 Task: Create a section Flash Forward and in the section, add a milestone Software Asset Management in the project BarTech
Action: Mouse moved to (281, 453)
Screenshot: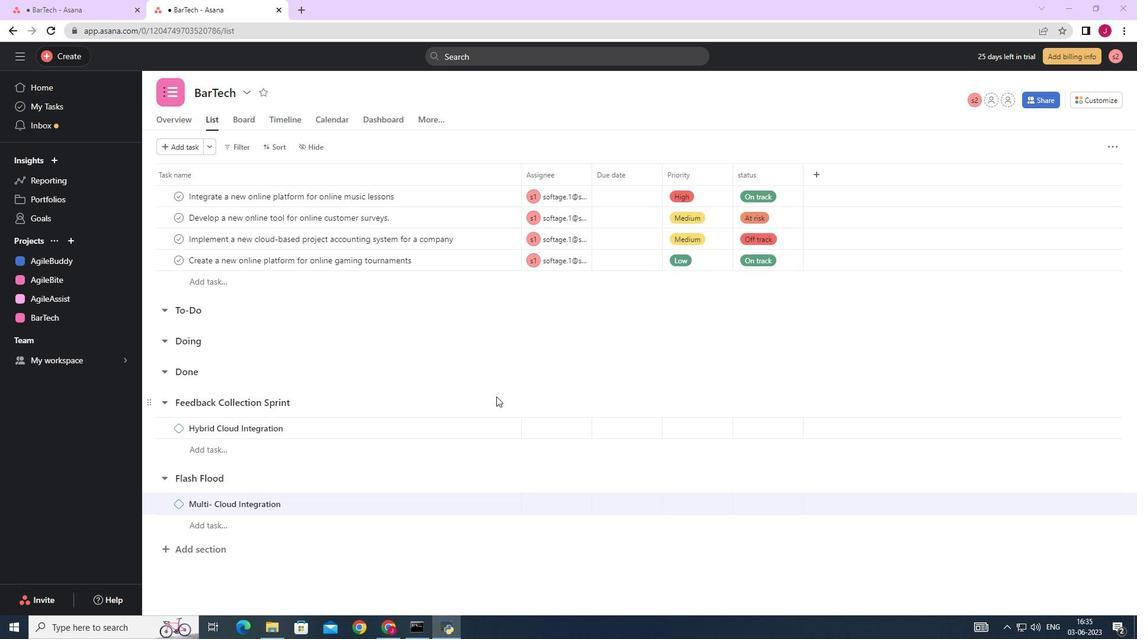
Action: Mouse scrolled (281, 452) with delta (0, 0)
Screenshot: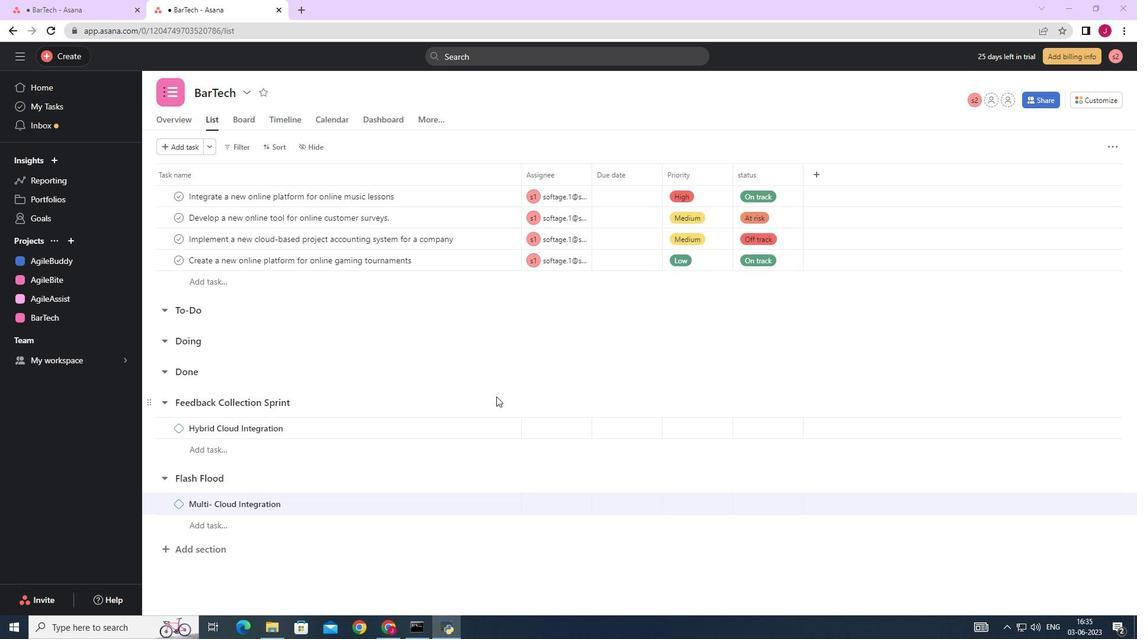 
Action: Mouse moved to (281, 453)
Screenshot: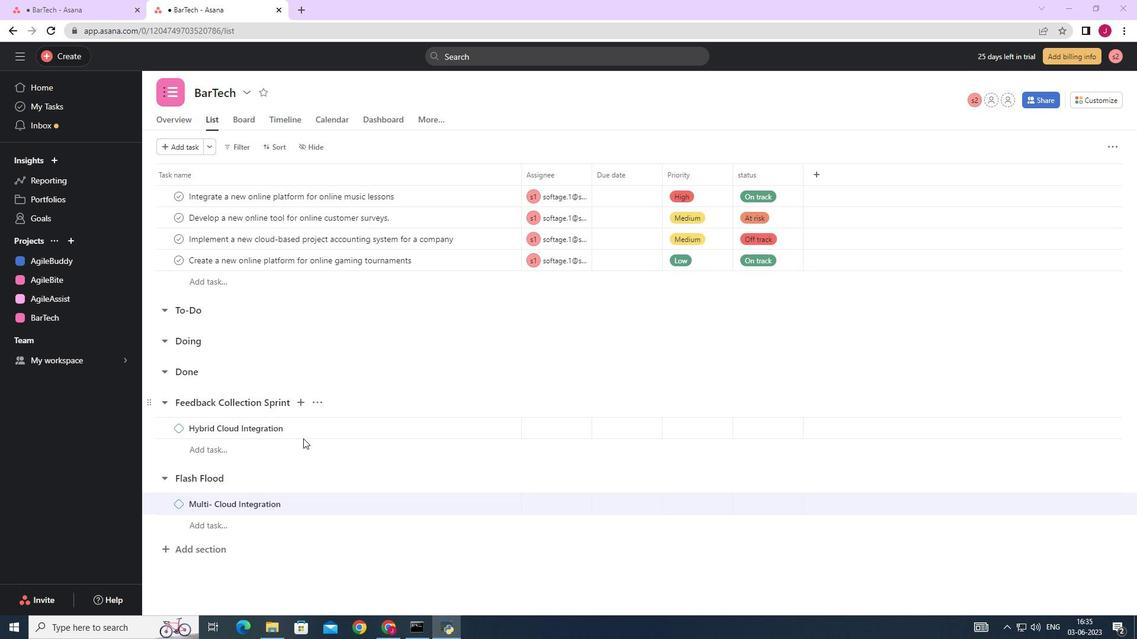 
Action: Mouse scrolled (281, 453) with delta (0, 0)
Screenshot: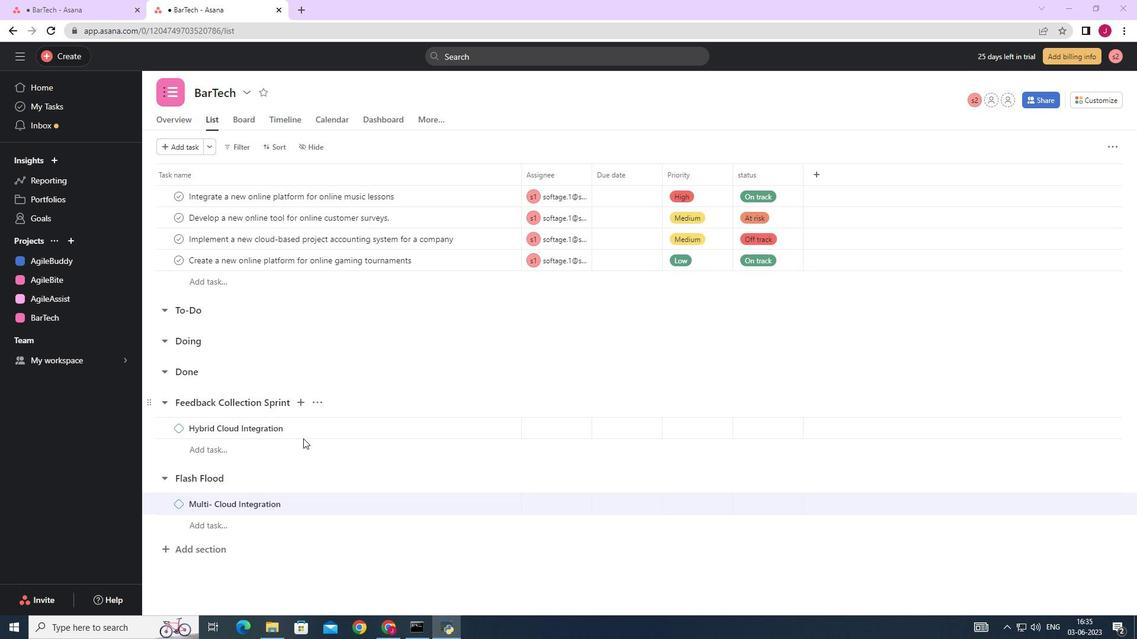 
Action: Mouse moved to (280, 455)
Screenshot: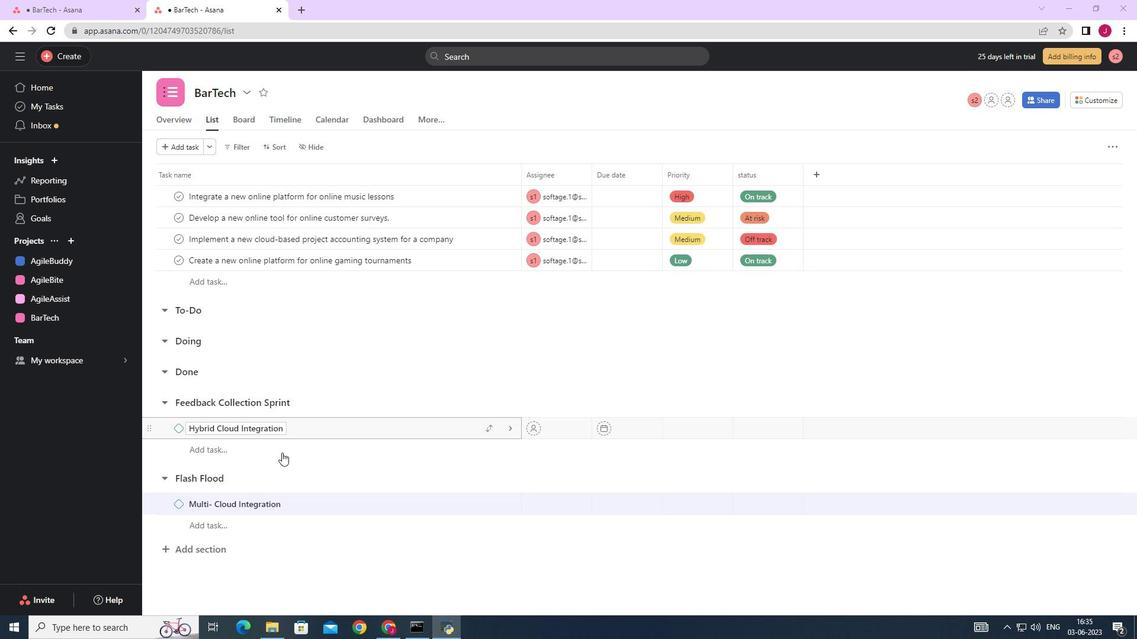 
Action: Mouse scrolled (280, 454) with delta (0, 0)
Screenshot: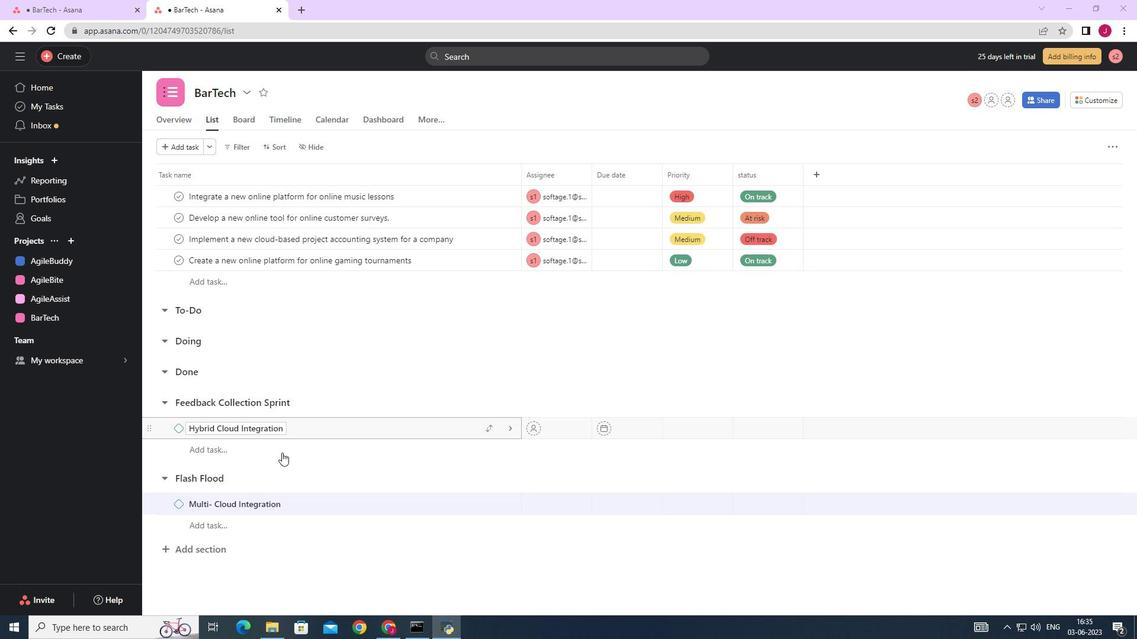 
Action: Mouse moved to (279, 457)
Screenshot: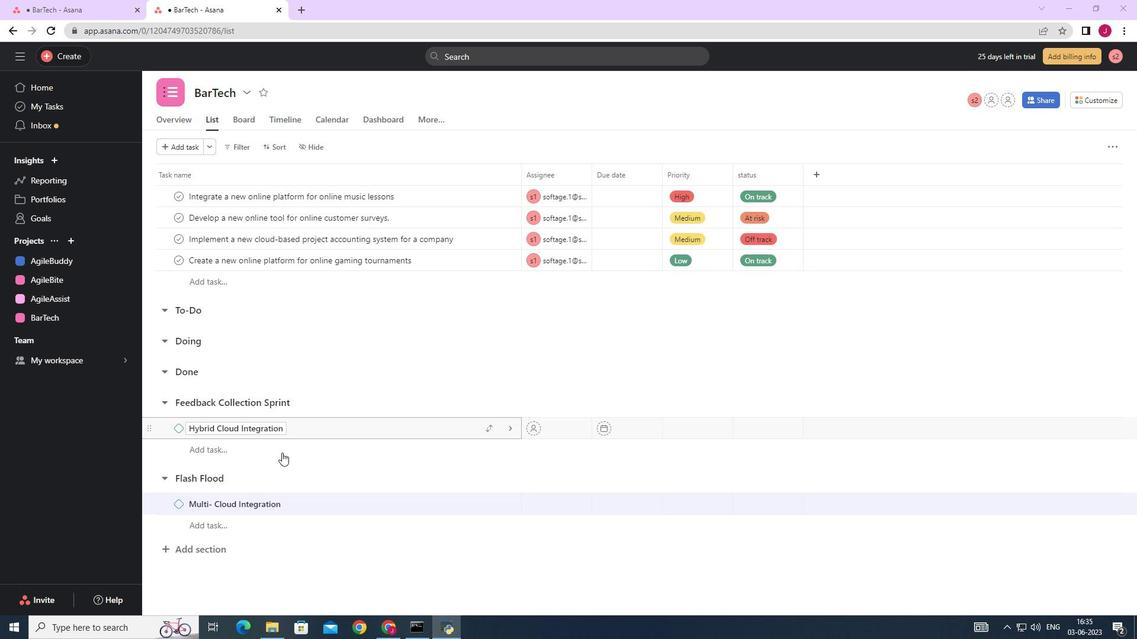 
Action: Mouse scrolled (280, 454) with delta (0, 0)
Screenshot: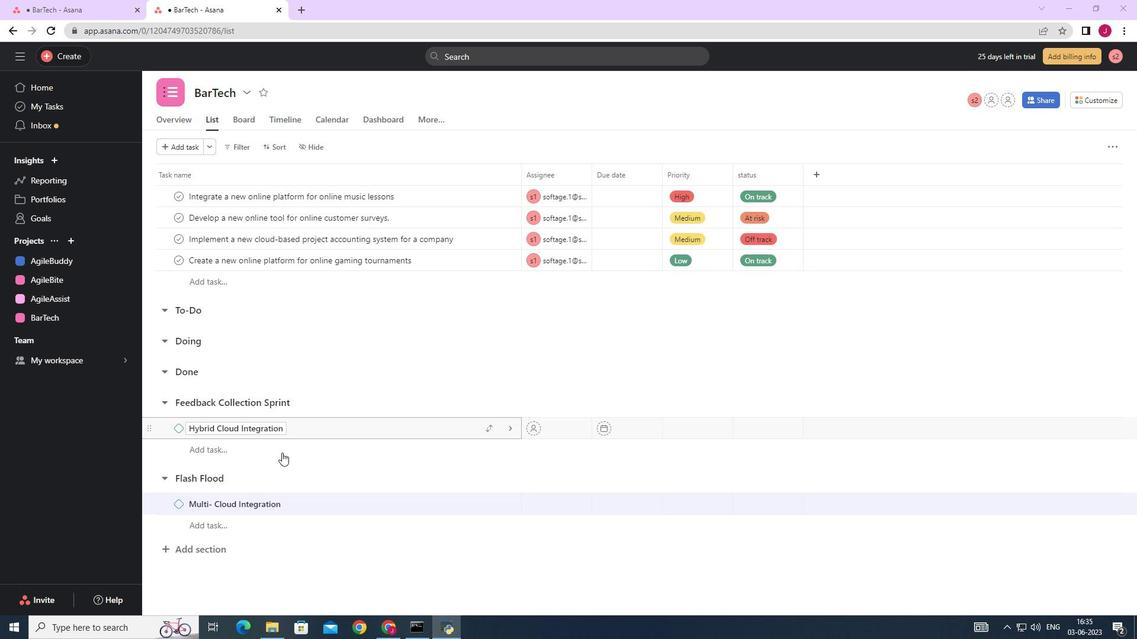 
Action: Mouse moved to (278, 459)
Screenshot: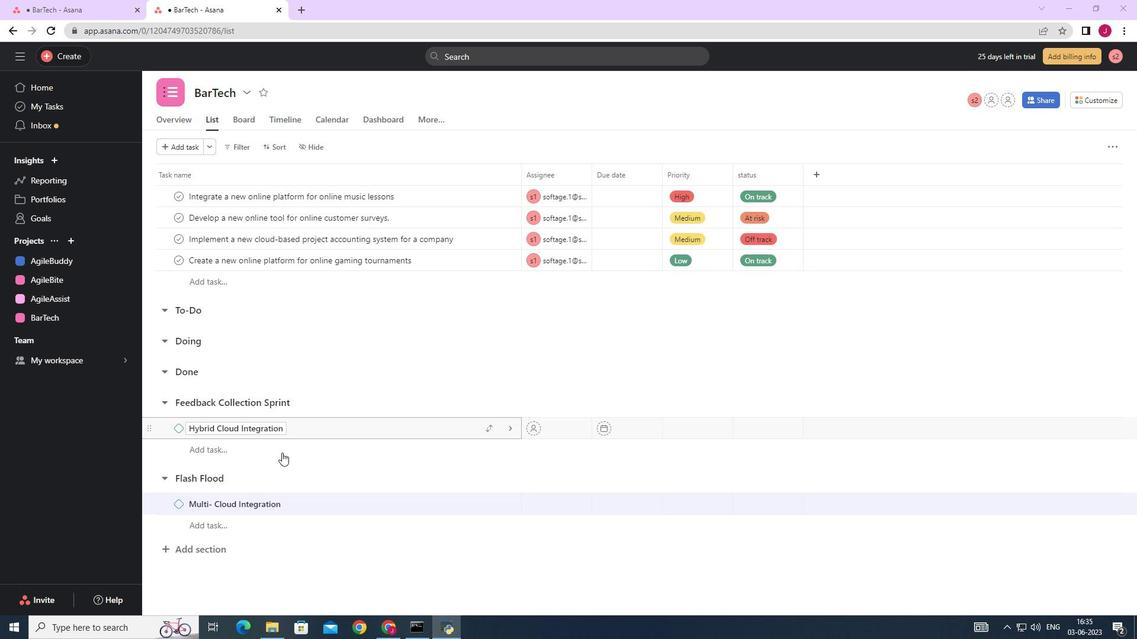
Action: Mouse scrolled (278, 459) with delta (0, 0)
Screenshot: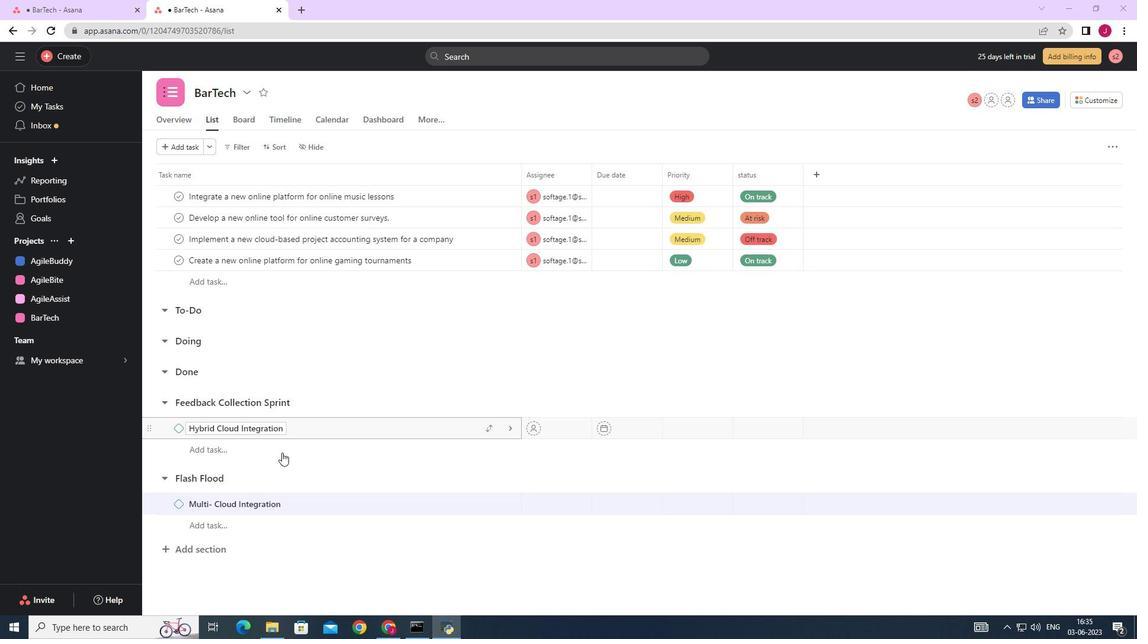 
Action: Mouse moved to (217, 553)
Screenshot: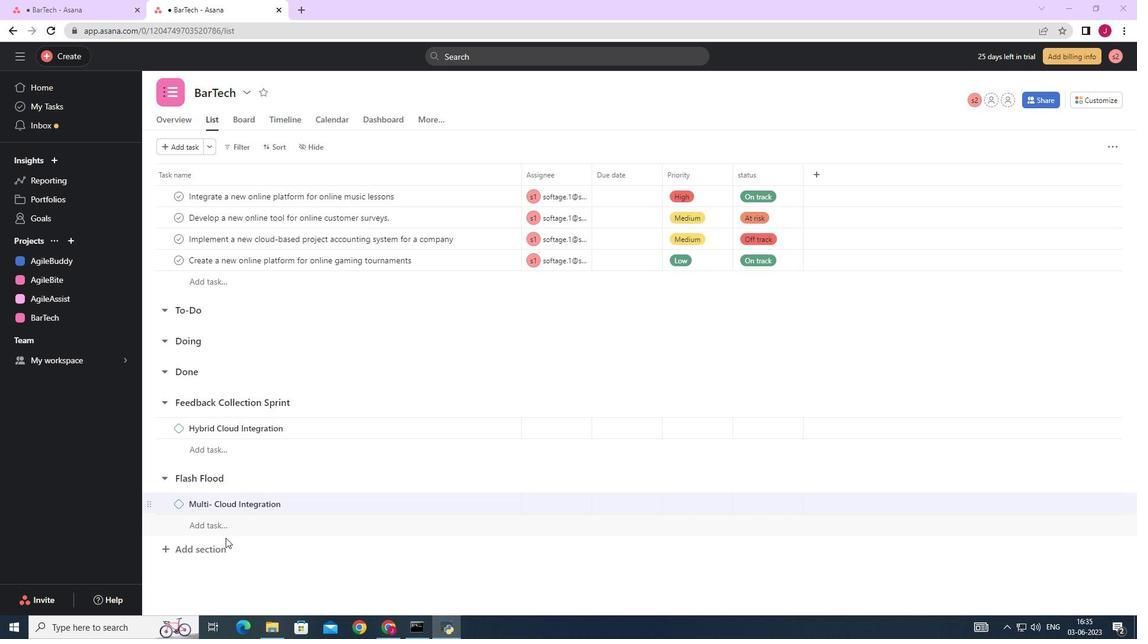
Action: Mouse pressed left at (217, 553)
Screenshot: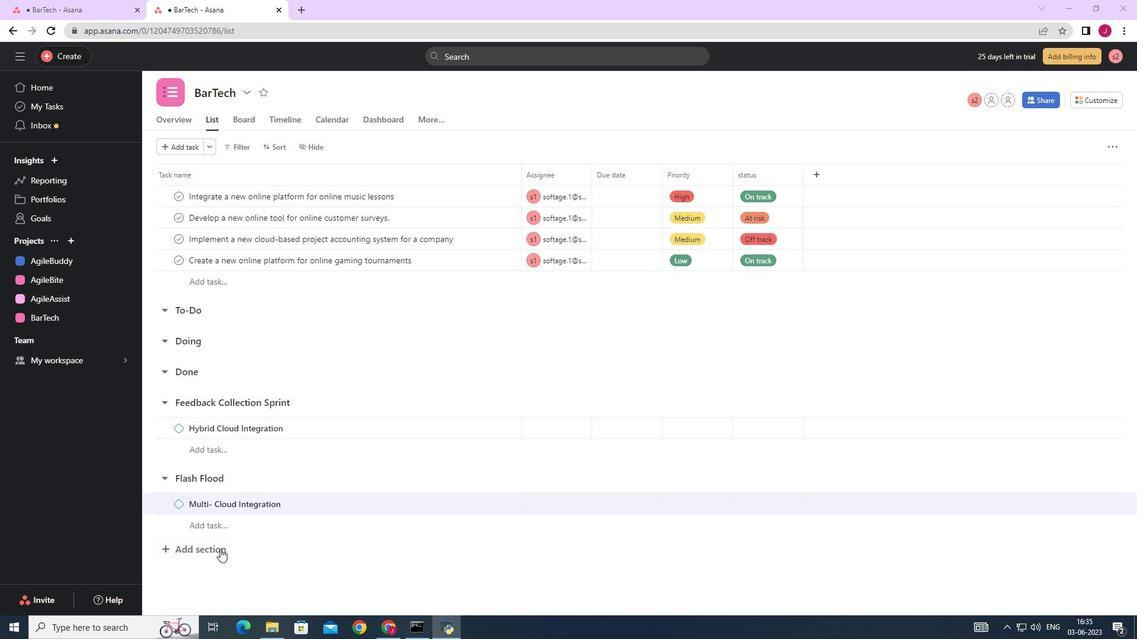 
Action: Mouse moved to (217, 552)
Screenshot: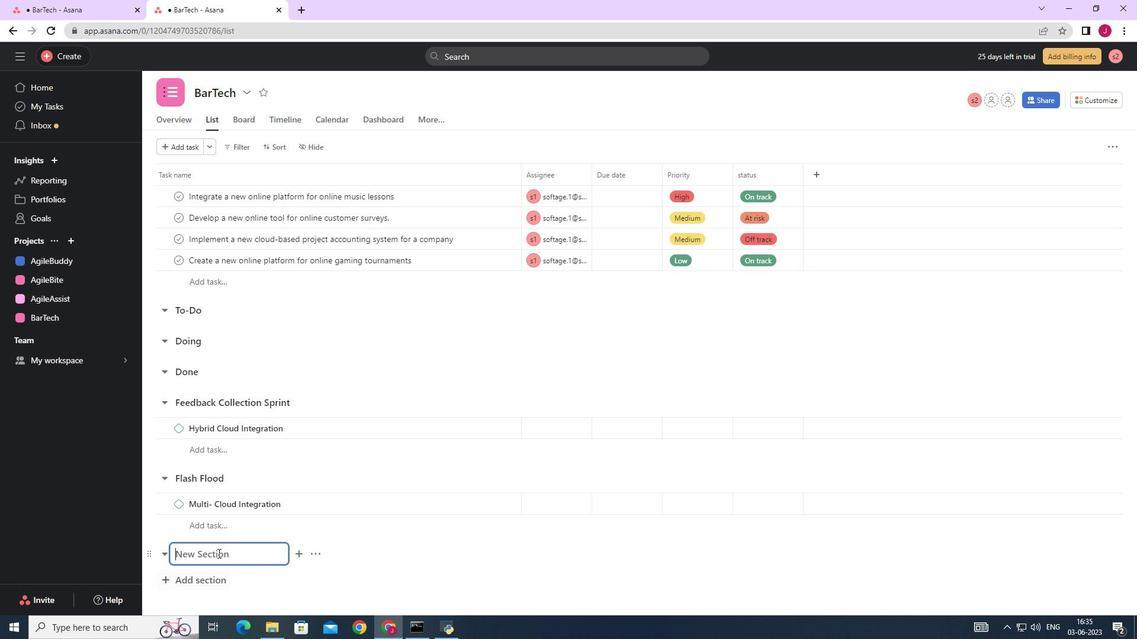 
Action: Mouse scrolled (217, 552) with delta (0, 0)
Screenshot: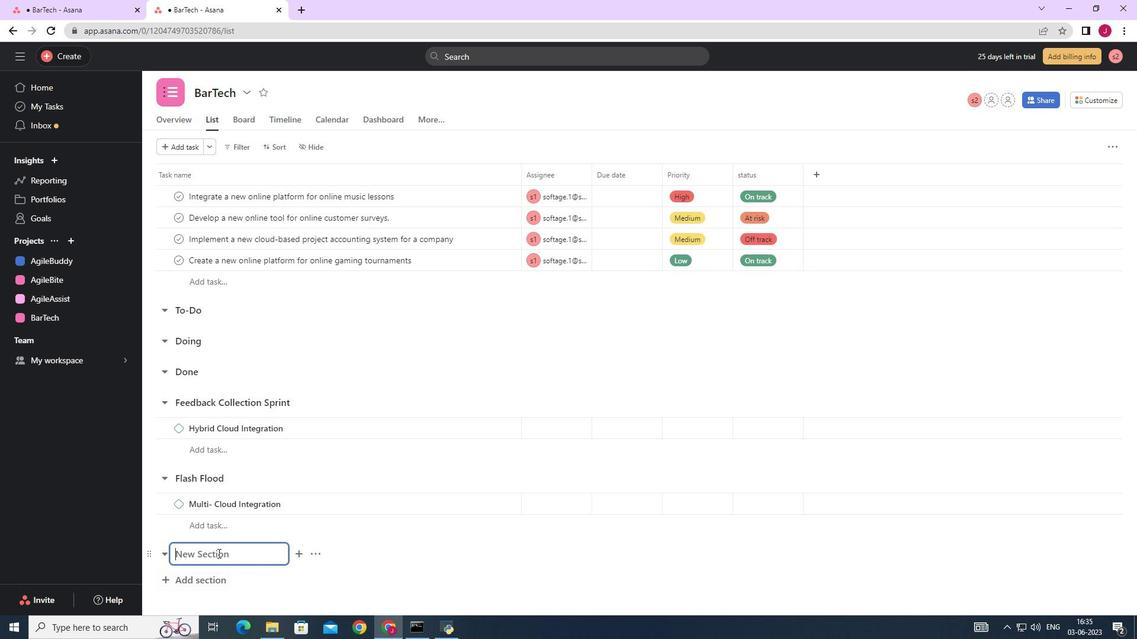 
Action: Mouse scrolled (217, 552) with delta (0, 0)
Screenshot: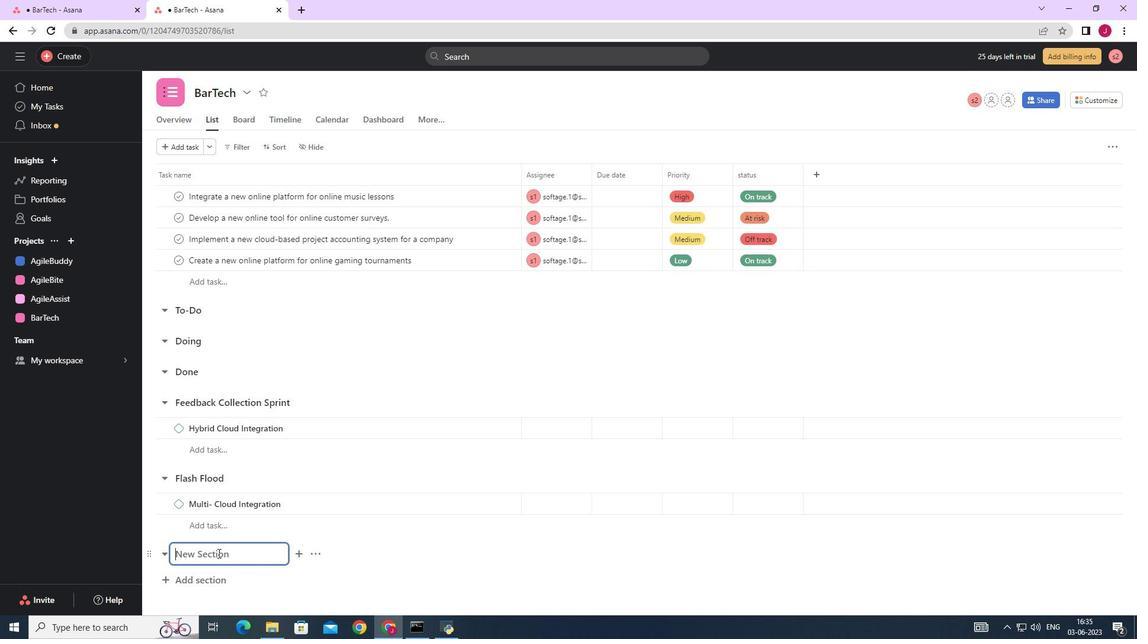 
Action: Mouse scrolled (217, 552) with delta (0, 0)
Screenshot: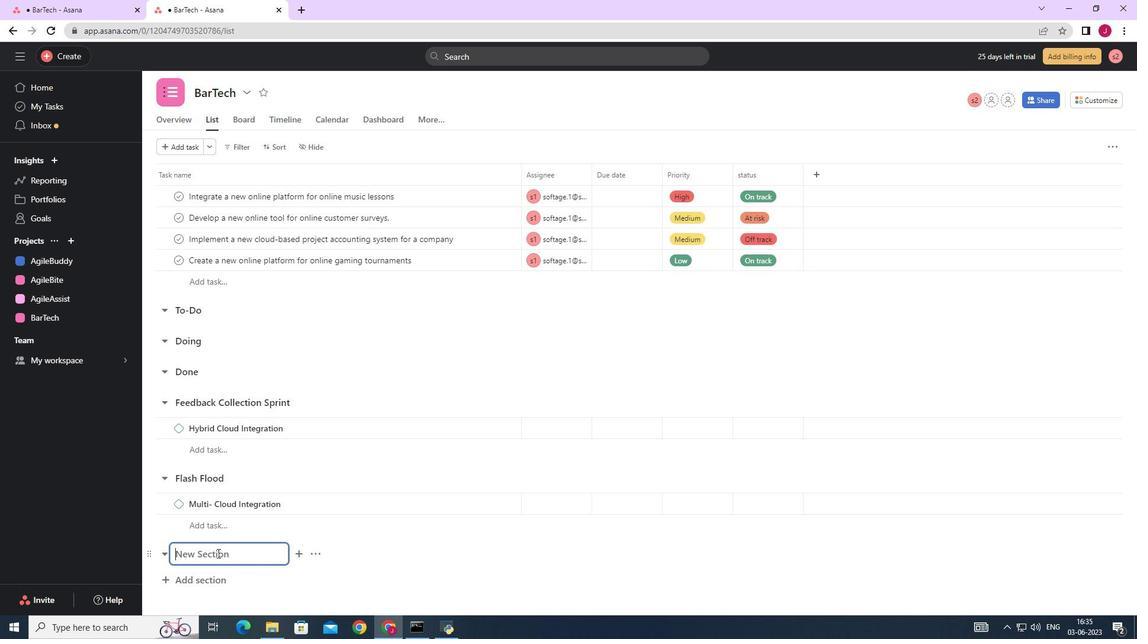 
Action: Mouse scrolled (217, 552) with delta (0, 0)
Screenshot: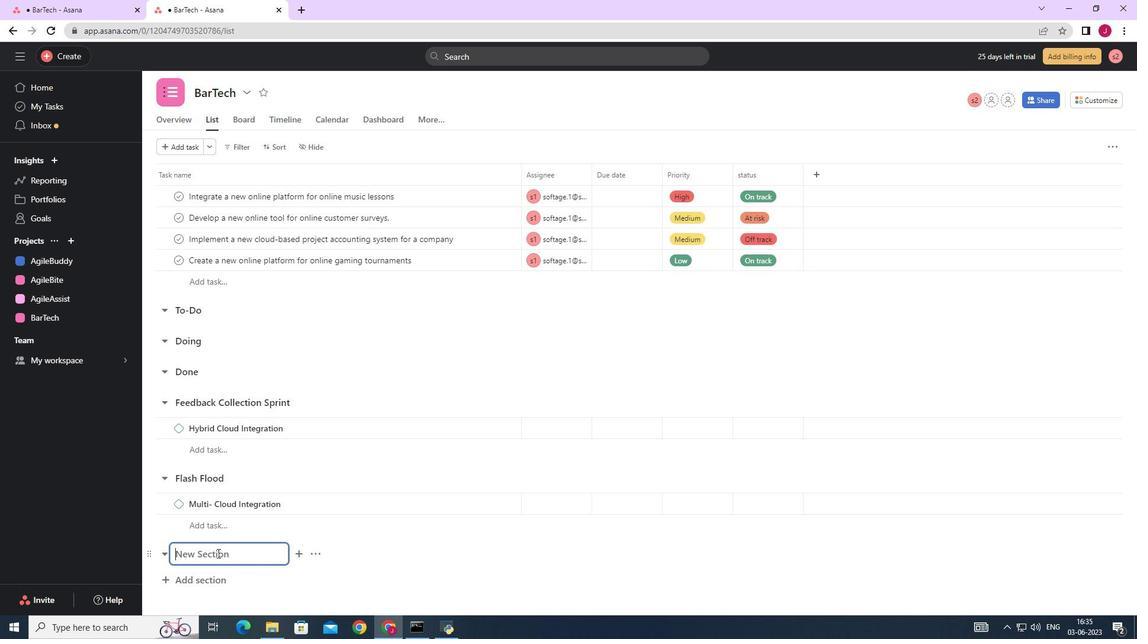 
Action: Mouse scrolled (217, 552) with delta (0, 0)
Screenshot: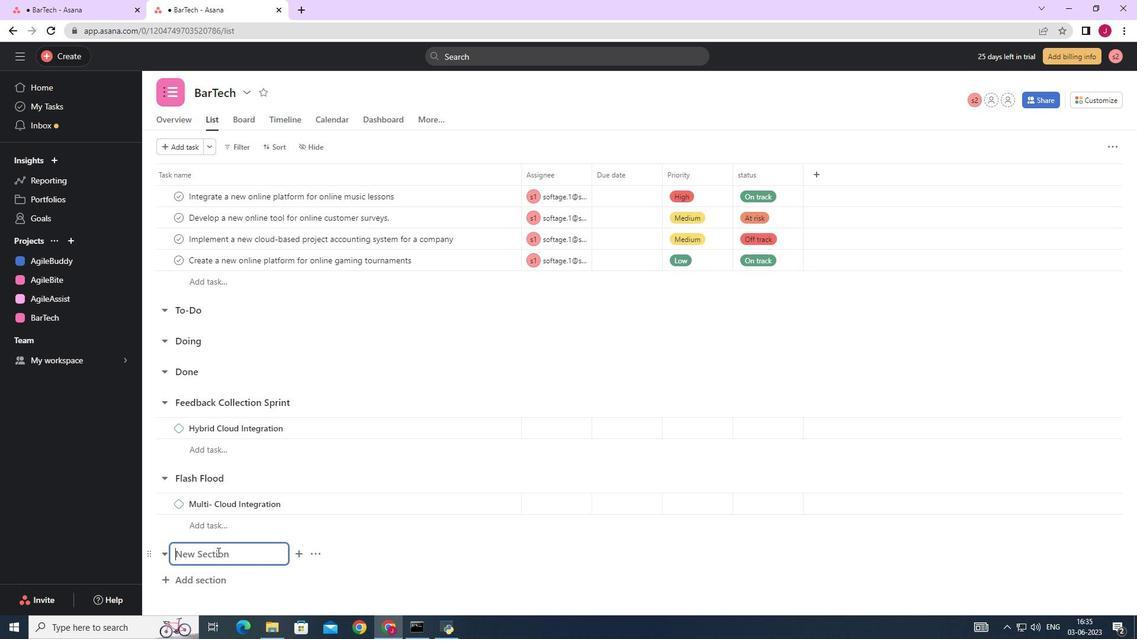 
Action: Mouse pressed left at (217, 552)
Screenshot: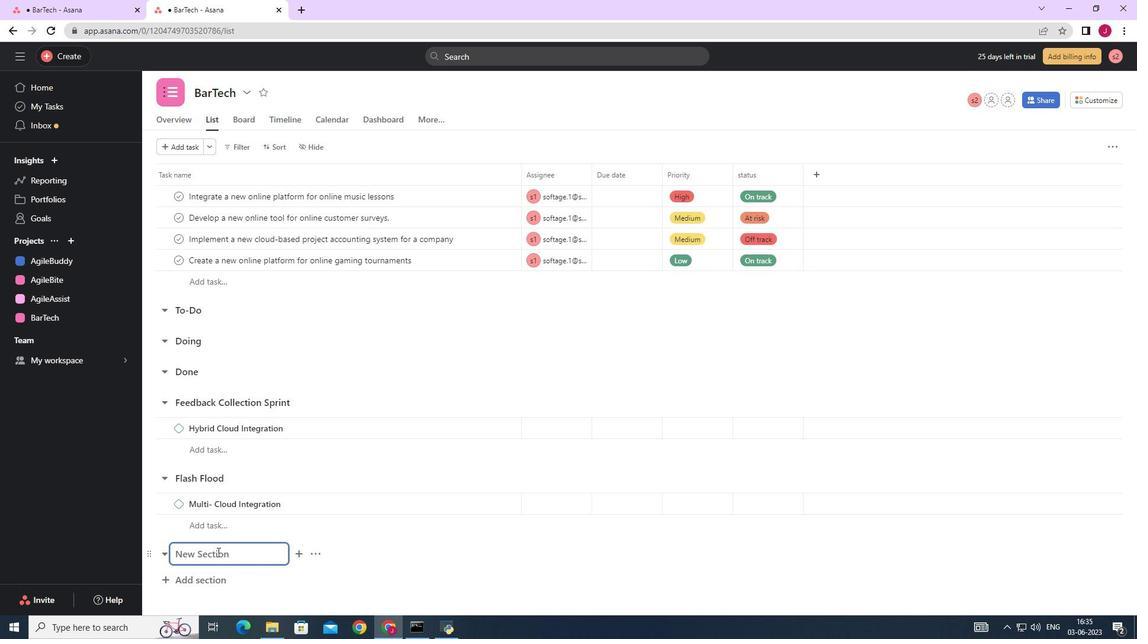 
Action: Mouse moved to (217, 552)
Screenshot: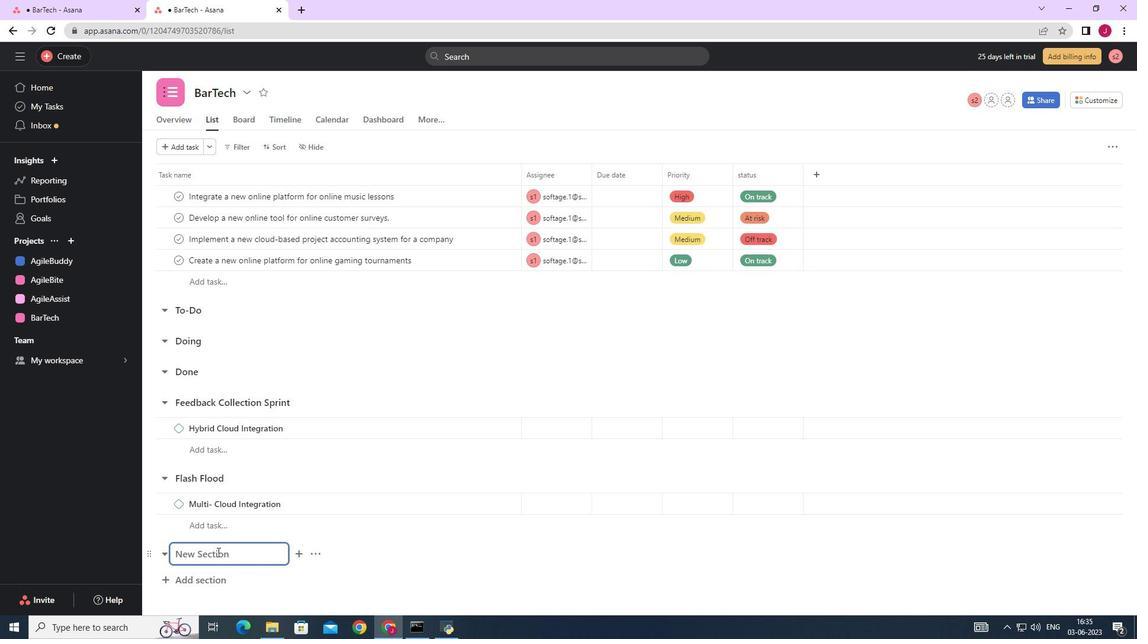 
Action: Key pressed <Key.caps_lock>F<Key.caps_lock>lash<Key.space><Key.caps_lock>F<Key.caps_lock>orward<Key.space><Key.enter><Key.caps_lock>S<Key.caps_lock>oftware<Key.space><Key.caps_lock>A<Key.caps_lock>e<Key.backspace>sset<Key.space><Key.caps_lock>M<Key.caps_lock>anagement
Screenshot: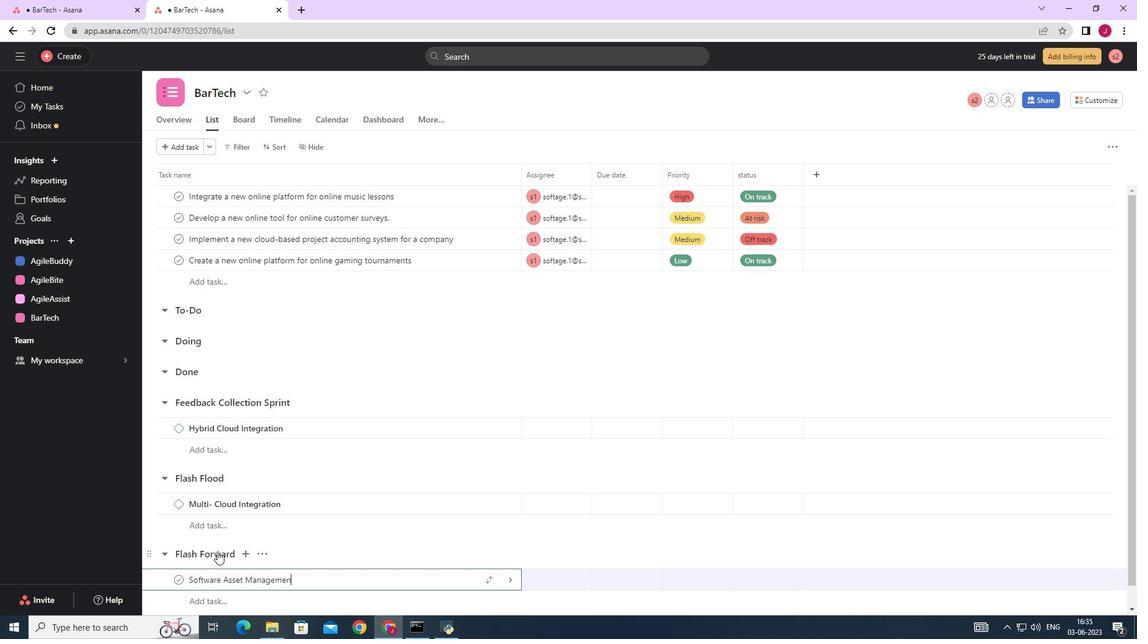 
Action: Mouse moved to (513, 582)
Screenshot: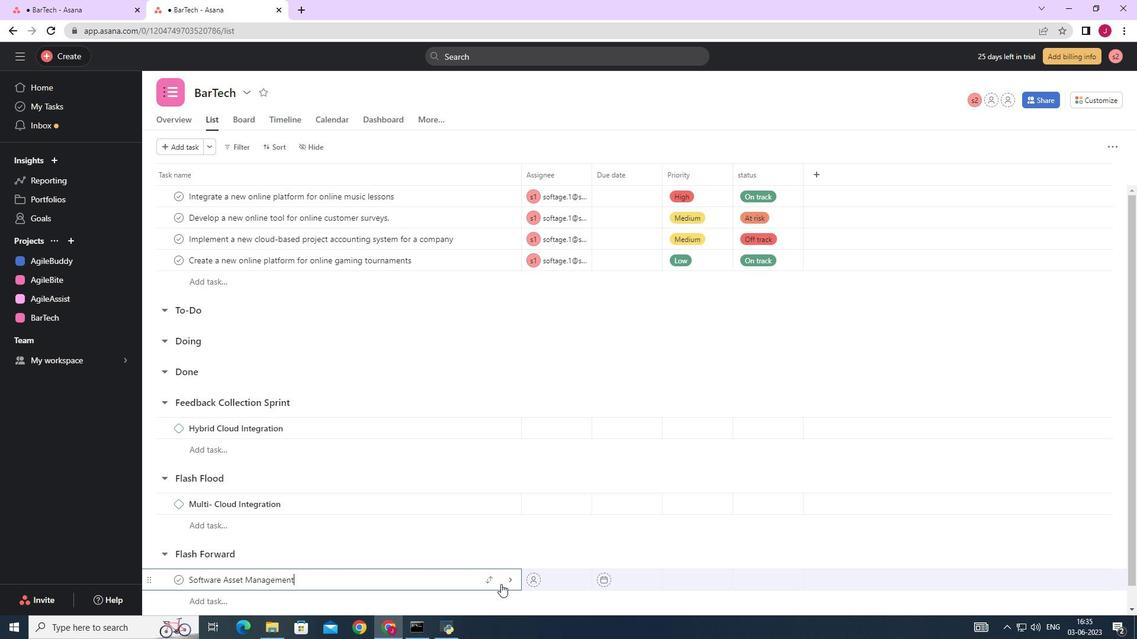 
Action: Mouse pressed left at (513, 582)
Screenshot: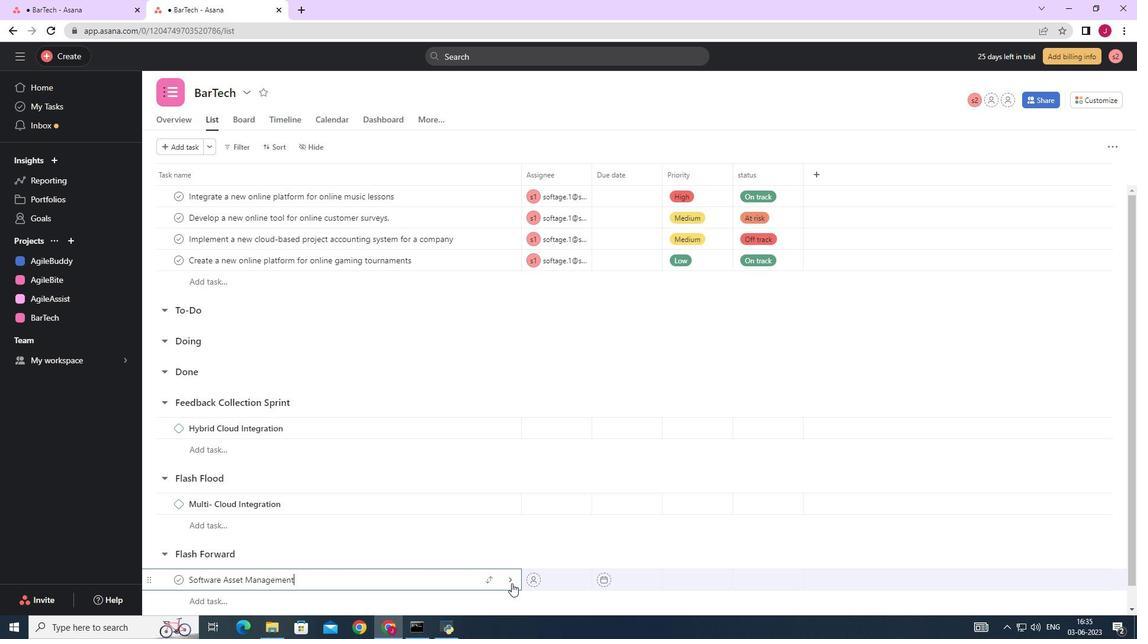 
Action: Mouse moved to (1093, 145)
Screenshot: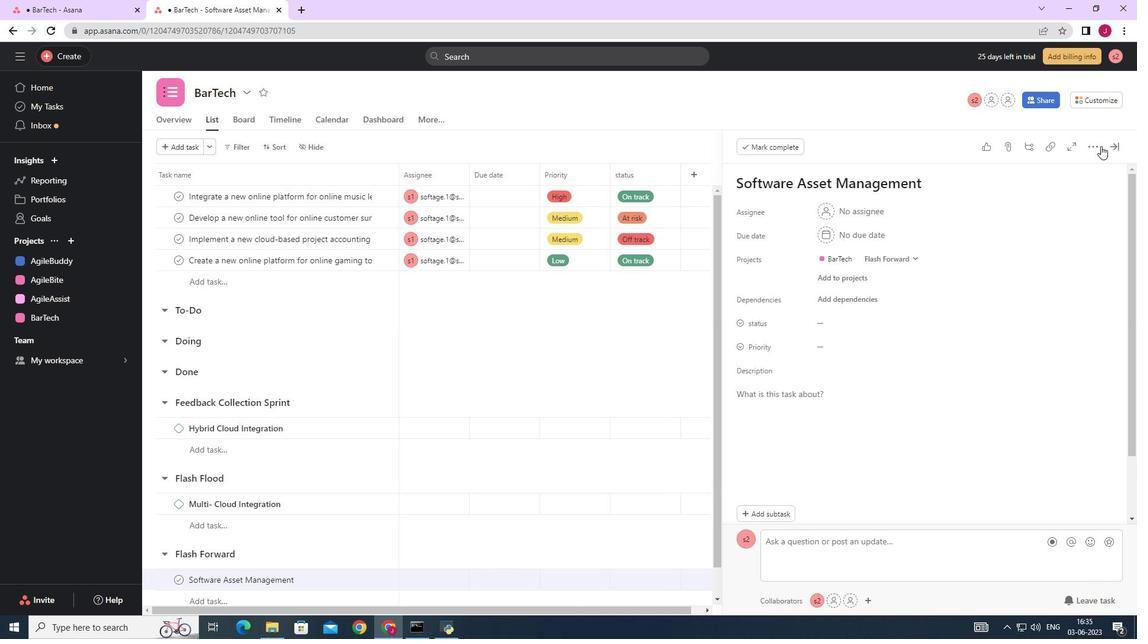 
Action: Mouse pressed left at (1093, 145)
Screenshot: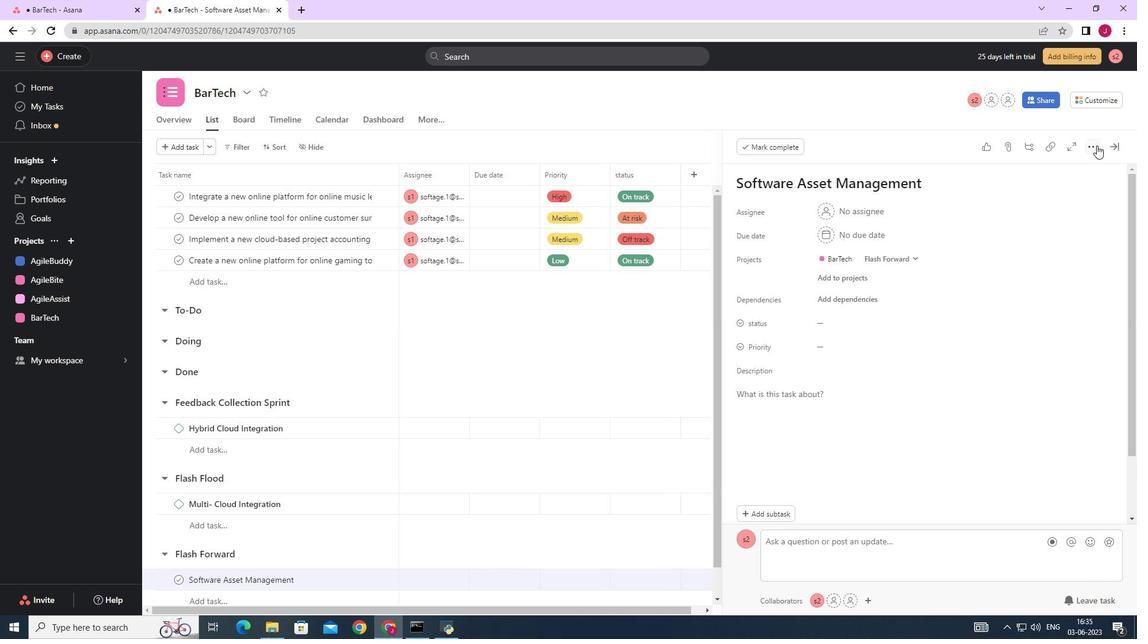 
Action: Mouse moved to (997, 188)
Screenshot: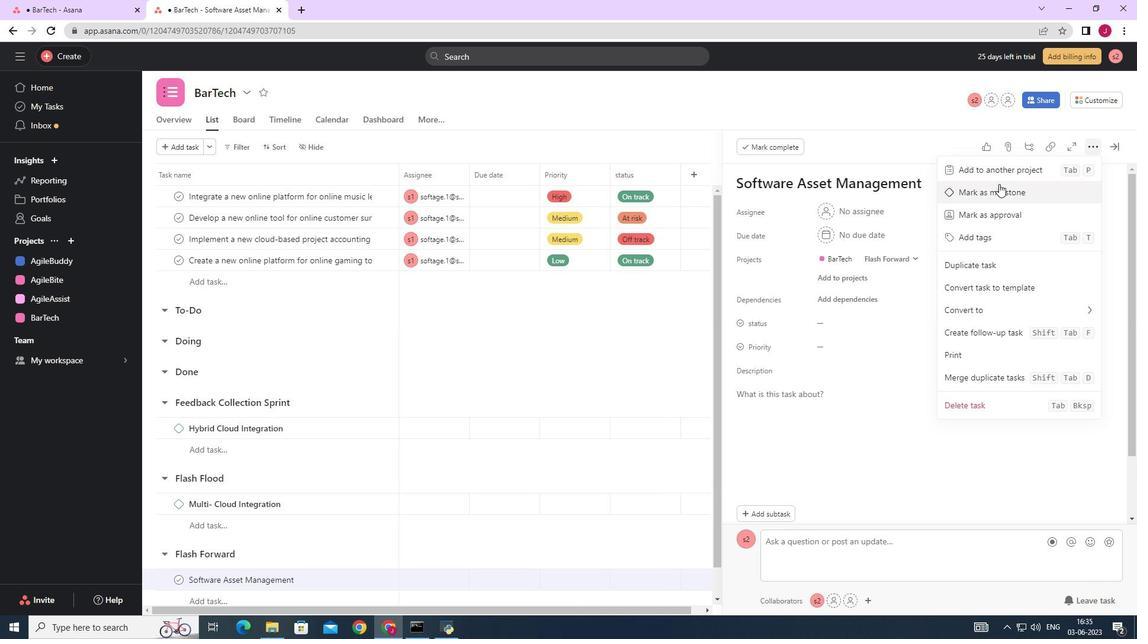 
Action: Mouse pressed left at (997, 188)
Screenshot: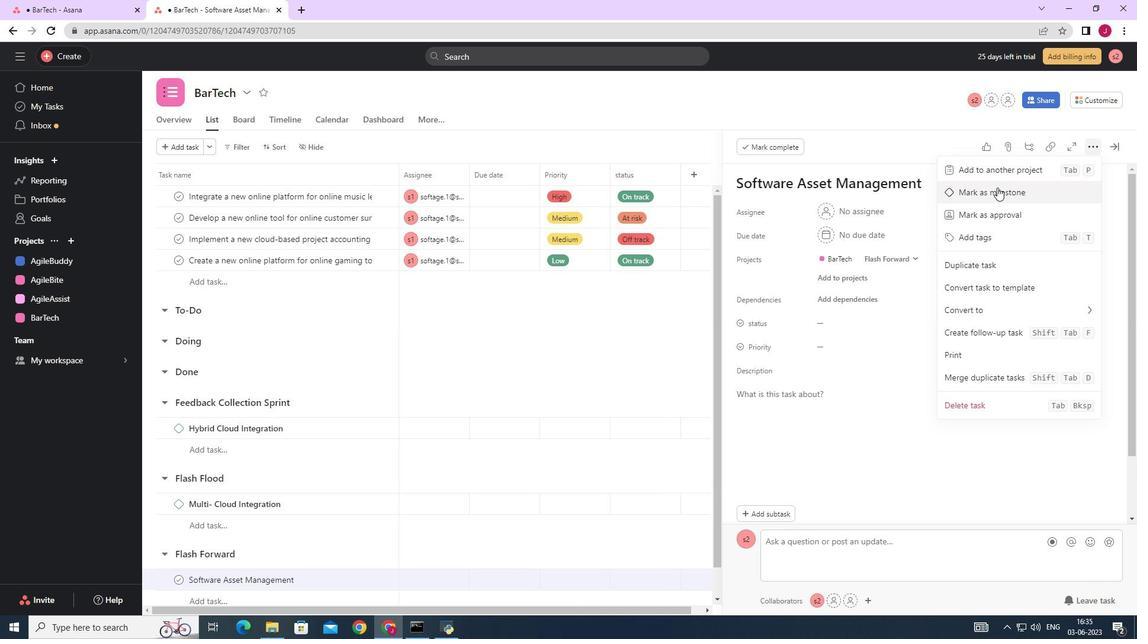 
Action: Mouse moved to (1117, 146)
Screenshot: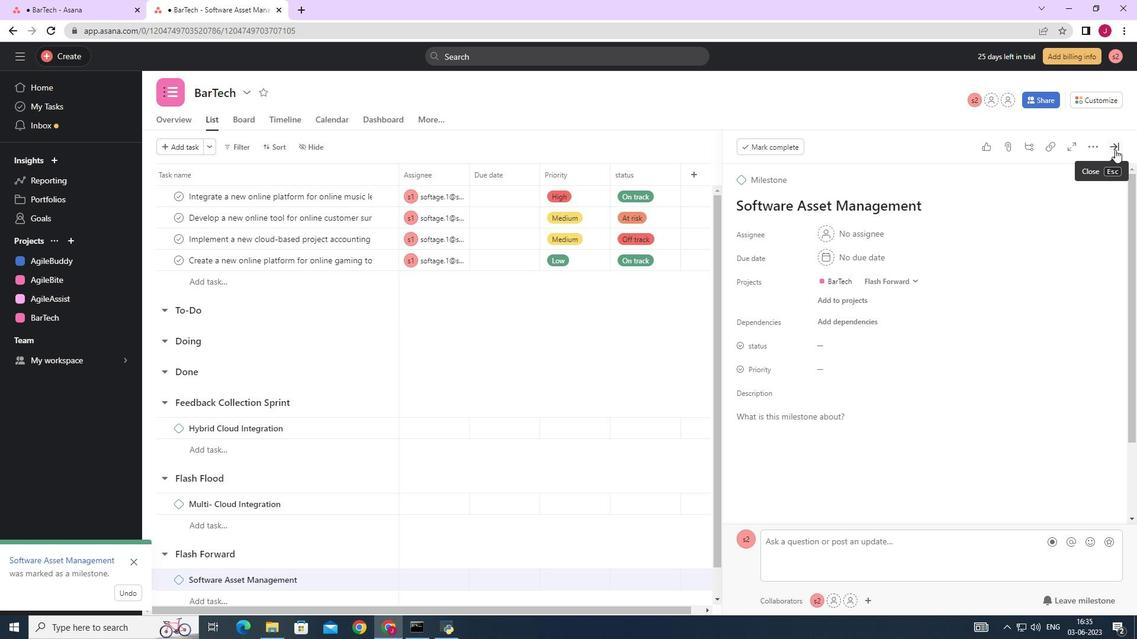 
Action: Mouse pressed left at (1117, 146)
Screenshot: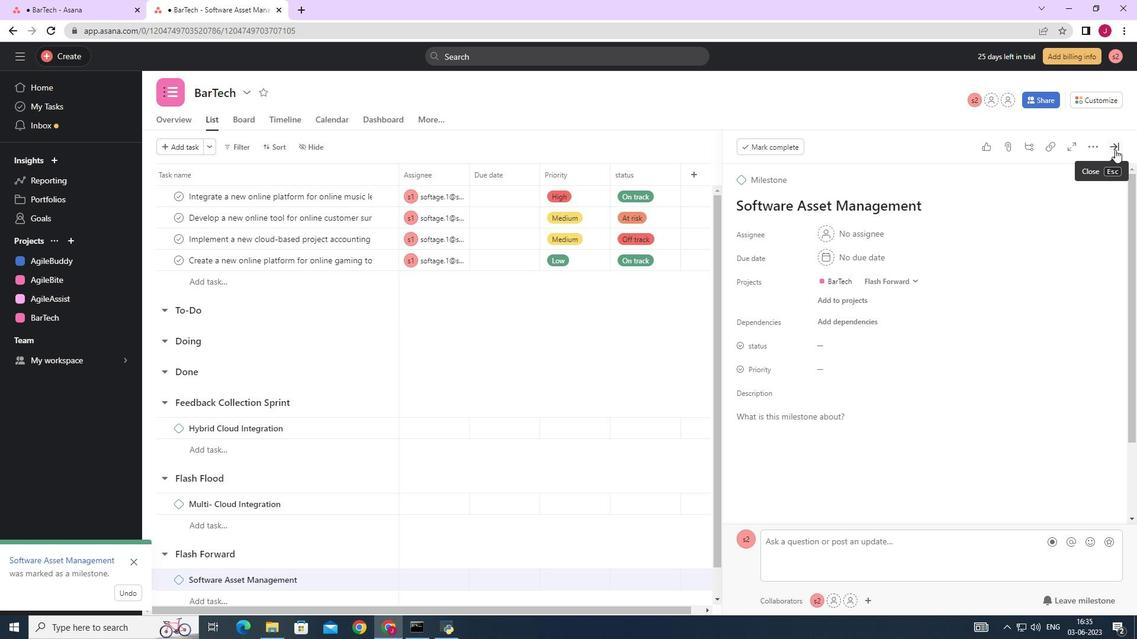 
Action: Mouse moved to (1110, 148)
Screenshot: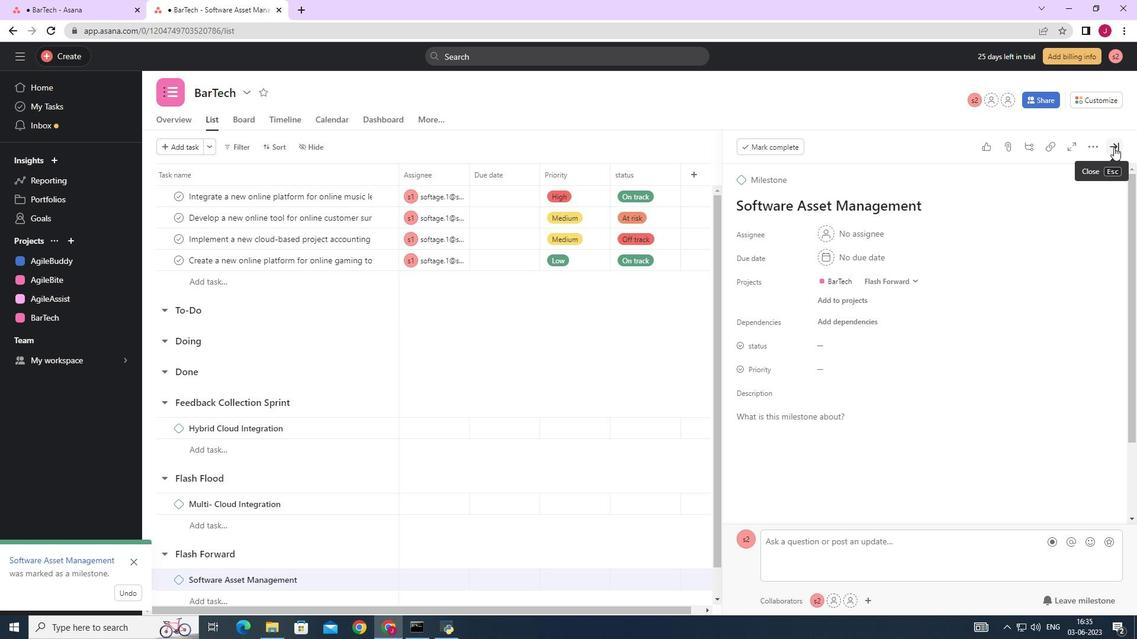 
